 Task: Add Nordic Naturals Omega-3 Lemon to the cart.
Action: Mouse moved to (267, 138)
Screenshot: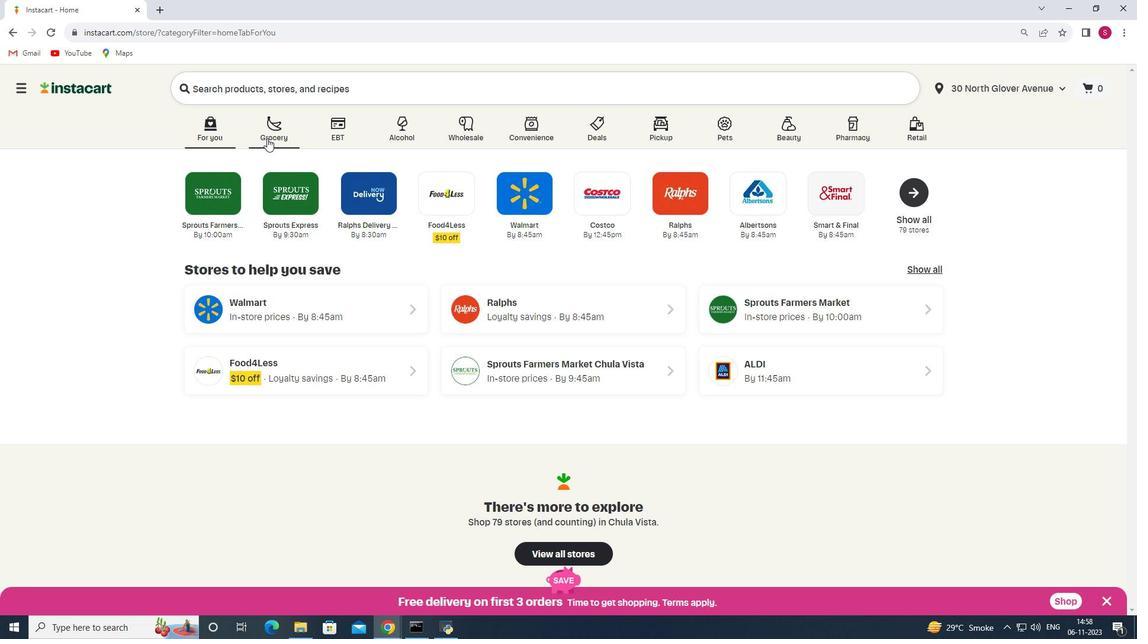 
Action: Mouse pressed left at (267, 138)
Screenshot: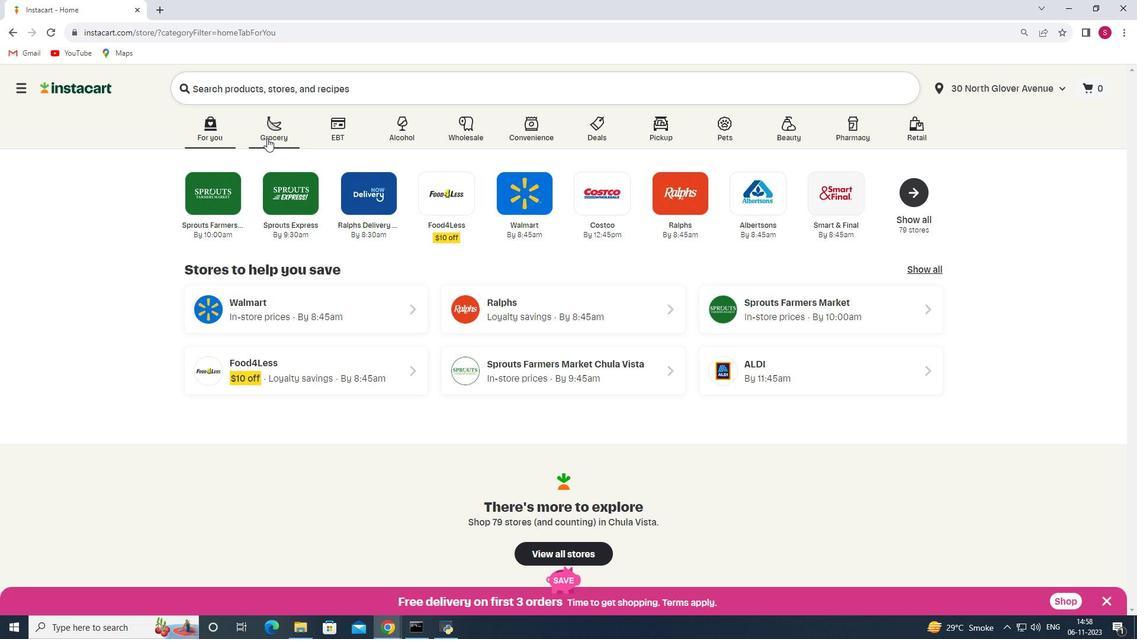 
Action: Mouse moved to (242, 329)
Screenshot: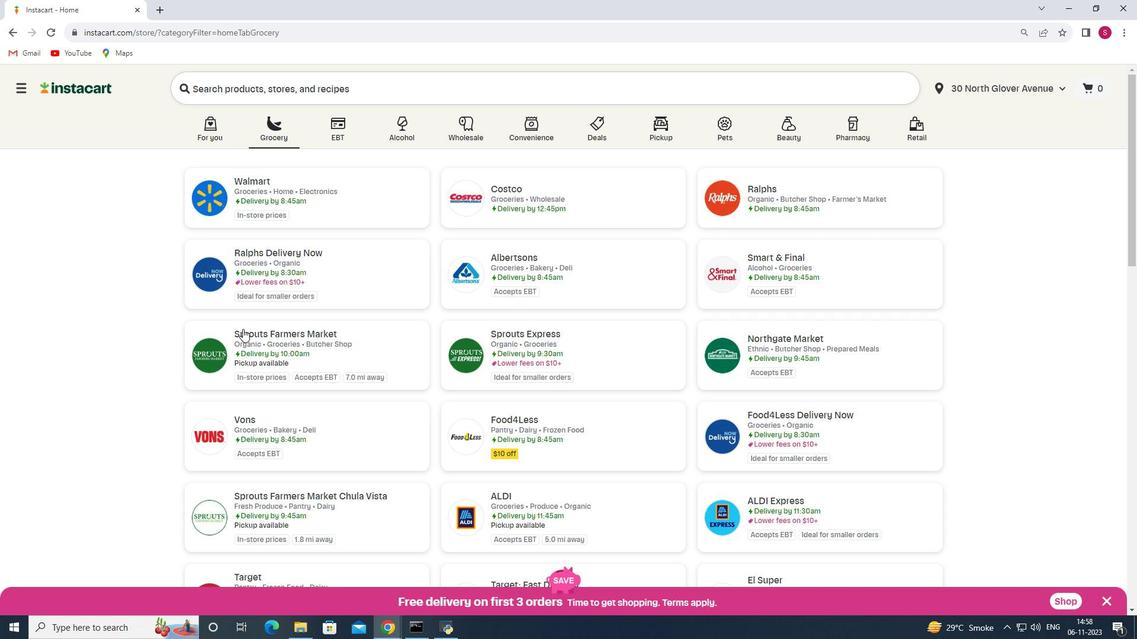 
Action: Mouse pressed left at (242, 329)
Screenshot: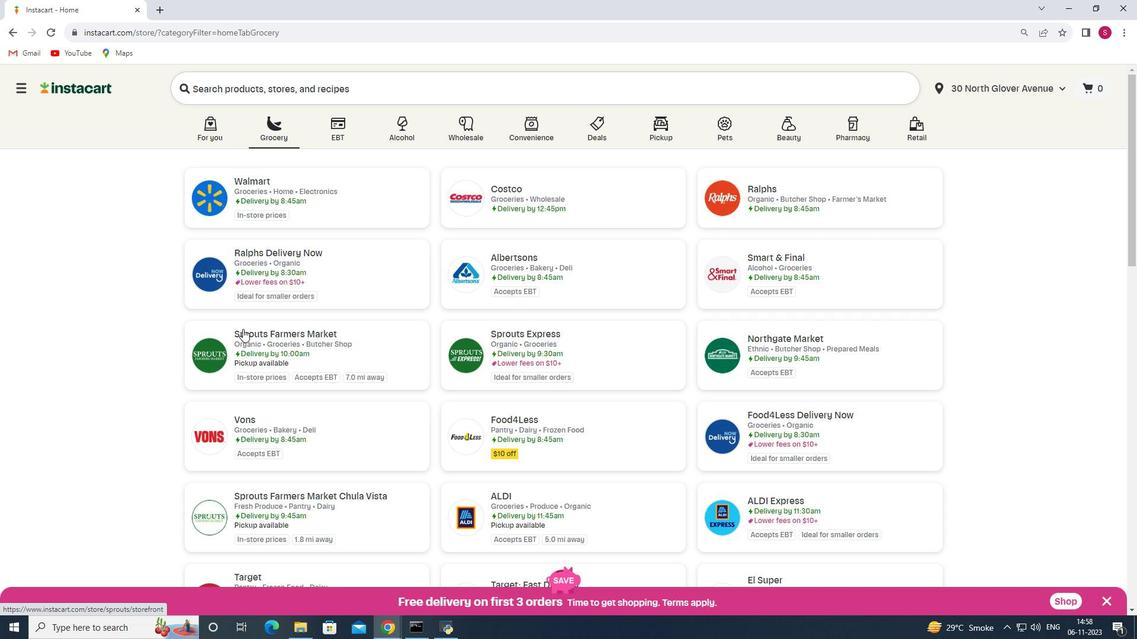 
Action: Mouse moved to (91, 367)
Screenshot: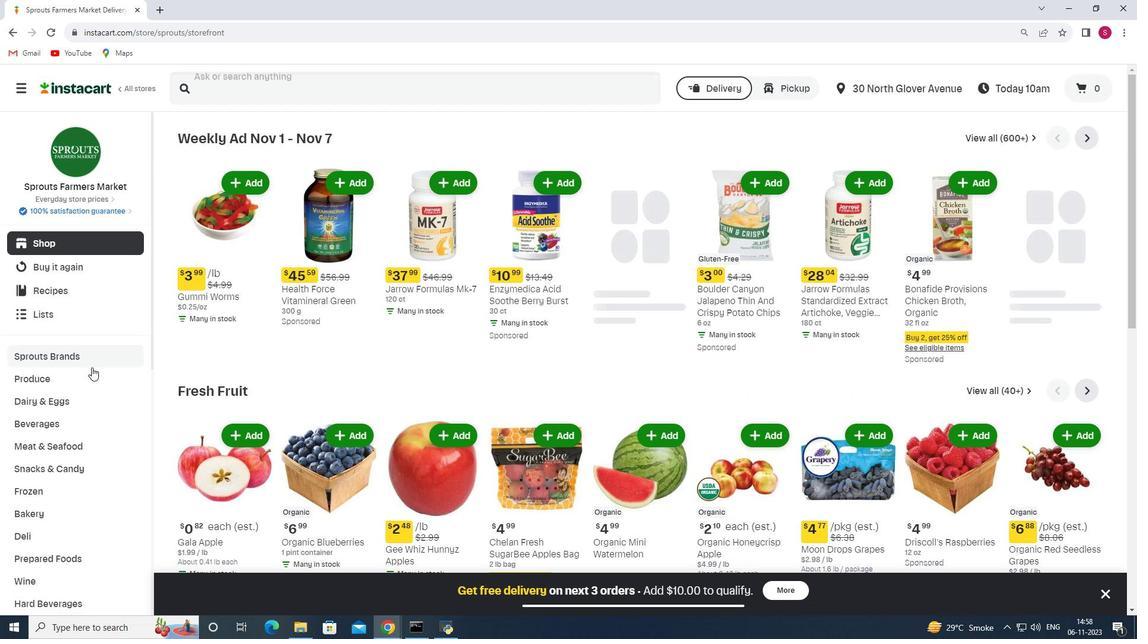 
Action: Mouse scrolled (91, 367) with delta (0, 0)
Screenshot: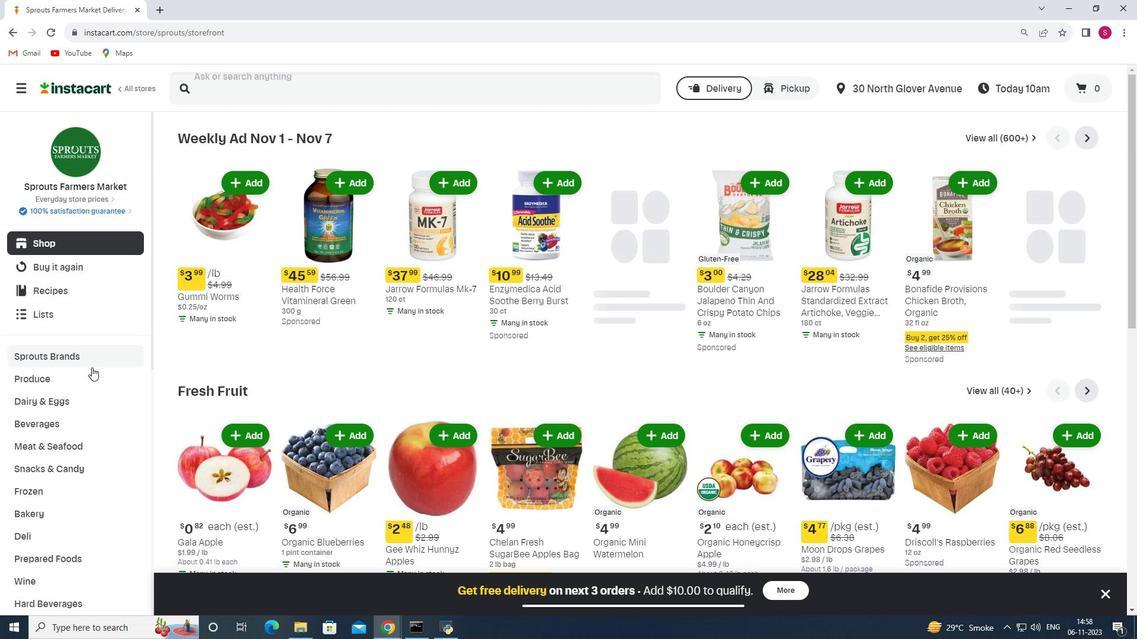 
Action: Mouse scrolled (91, 367) with delta (0, 0)
Screenshot: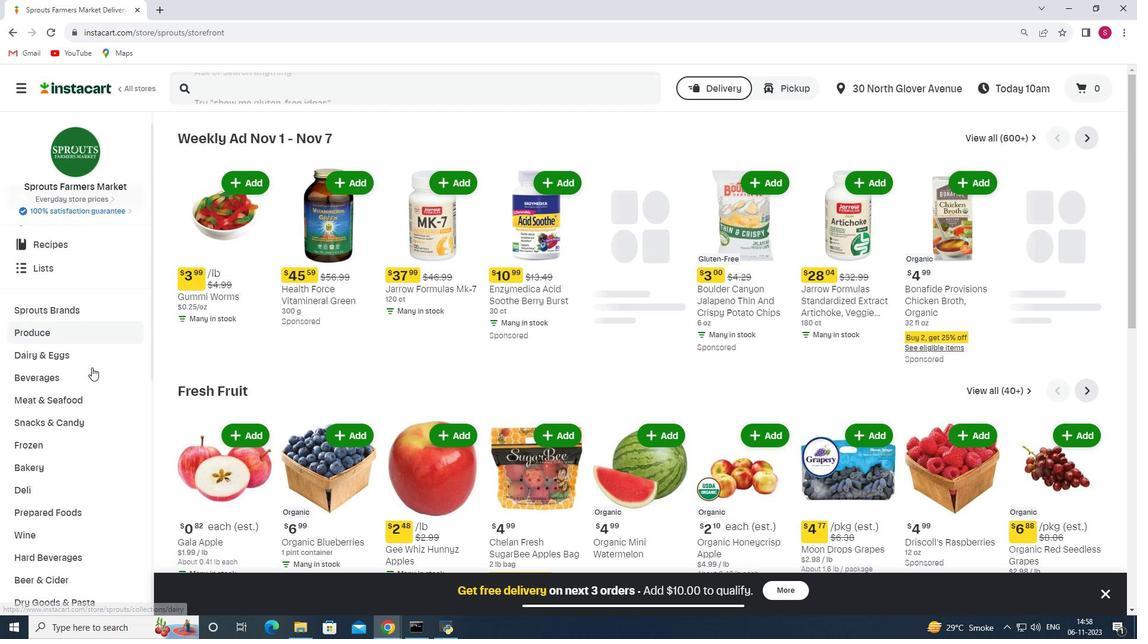 
Action: Mouse scrolled (91, 367) with delta (0, 0)
Screenshot: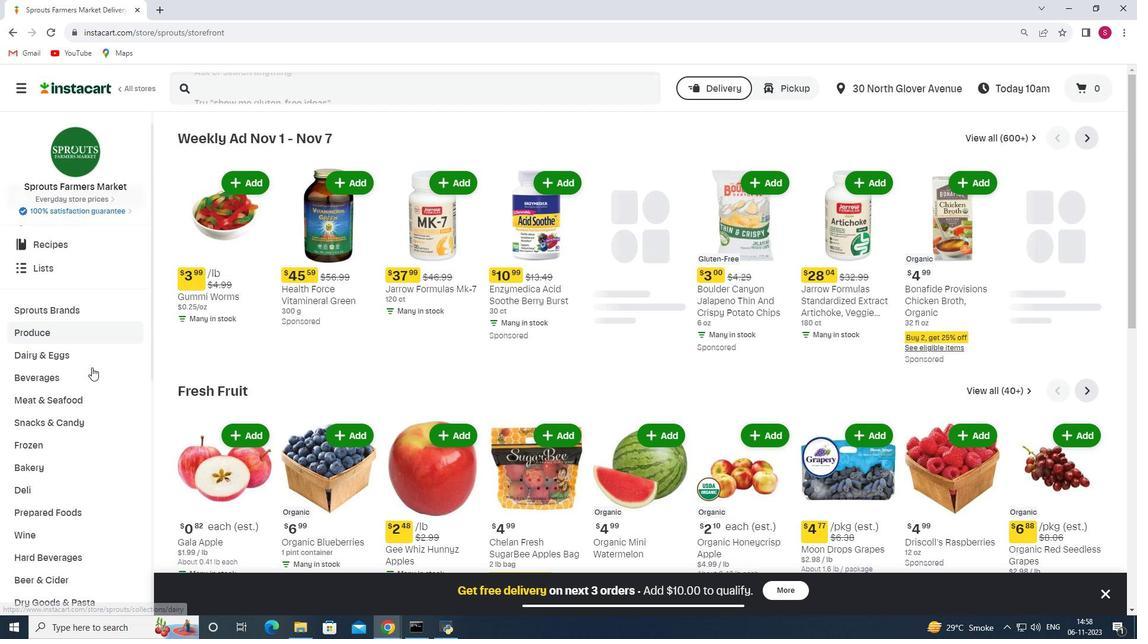 
Action: Mouse scrolled (91, 367) with delta (0, 0)
Screenshot: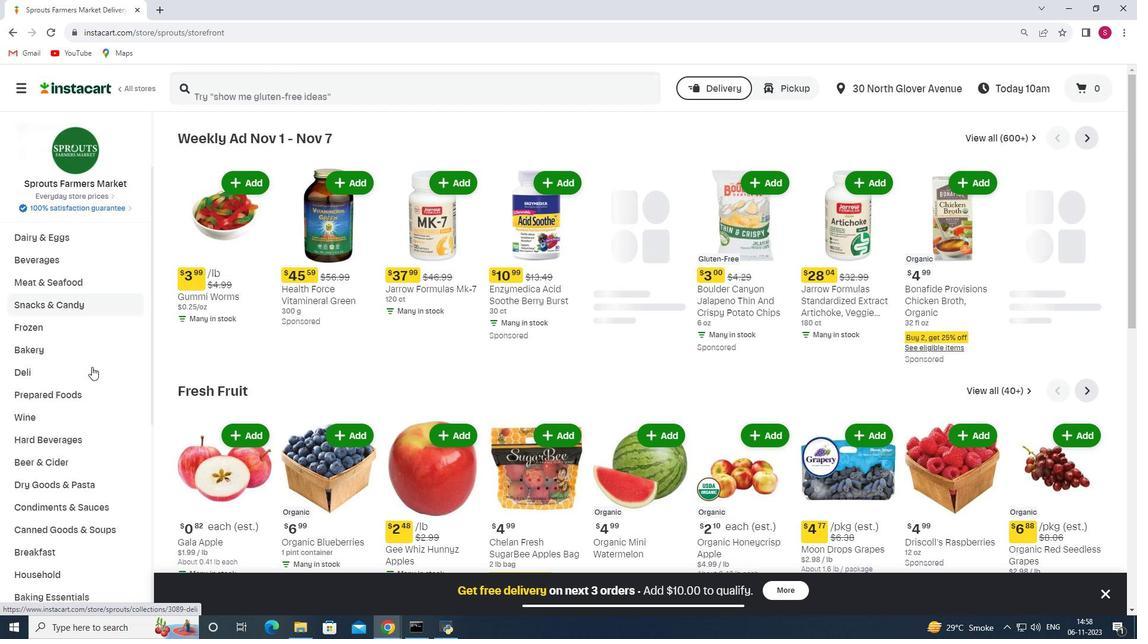 
Action: Mouse moved to (91, 367)
Screenshot: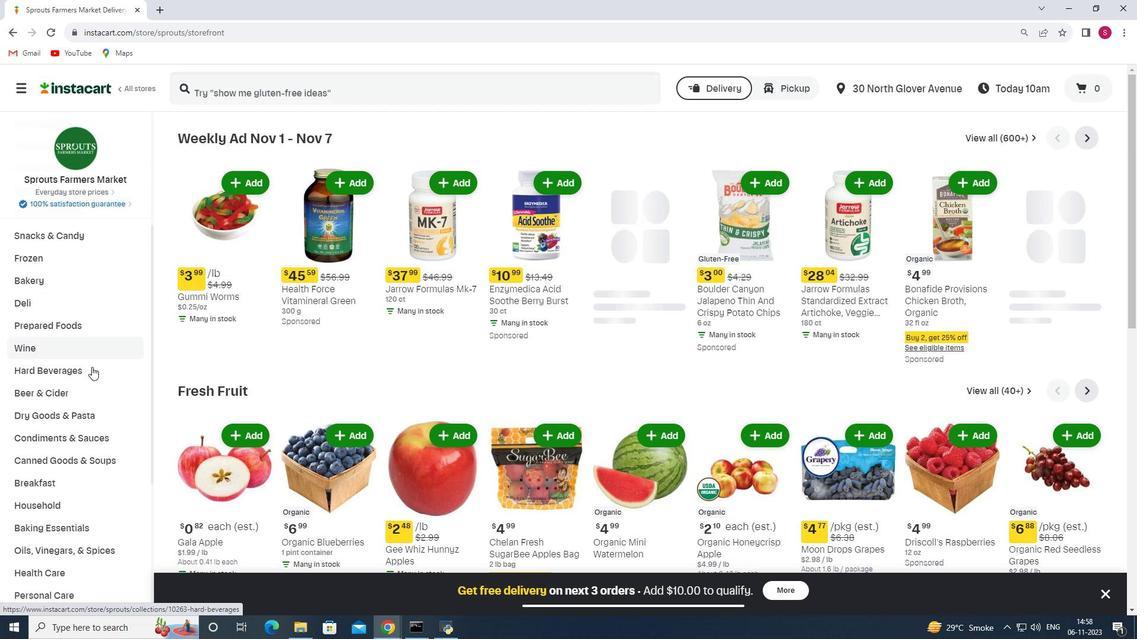 
Action: Mouse scrolled (91, 366) with delta (0, 0)
Screenshot: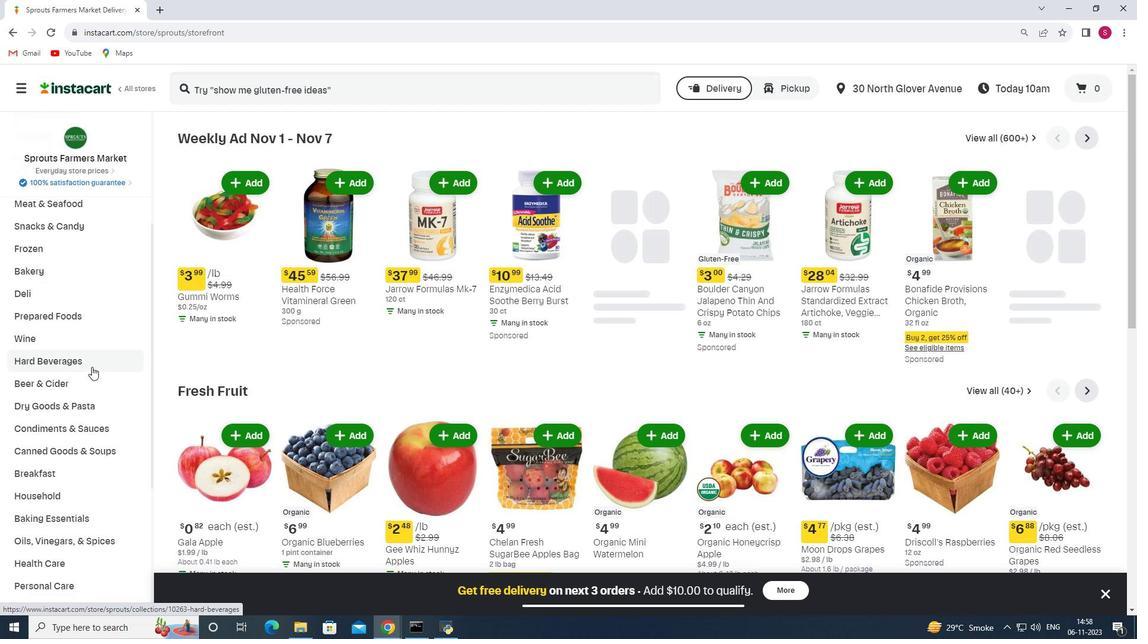 
Action: Mouse scrolled (91, 366) with delta (0, 0)
Screenshot: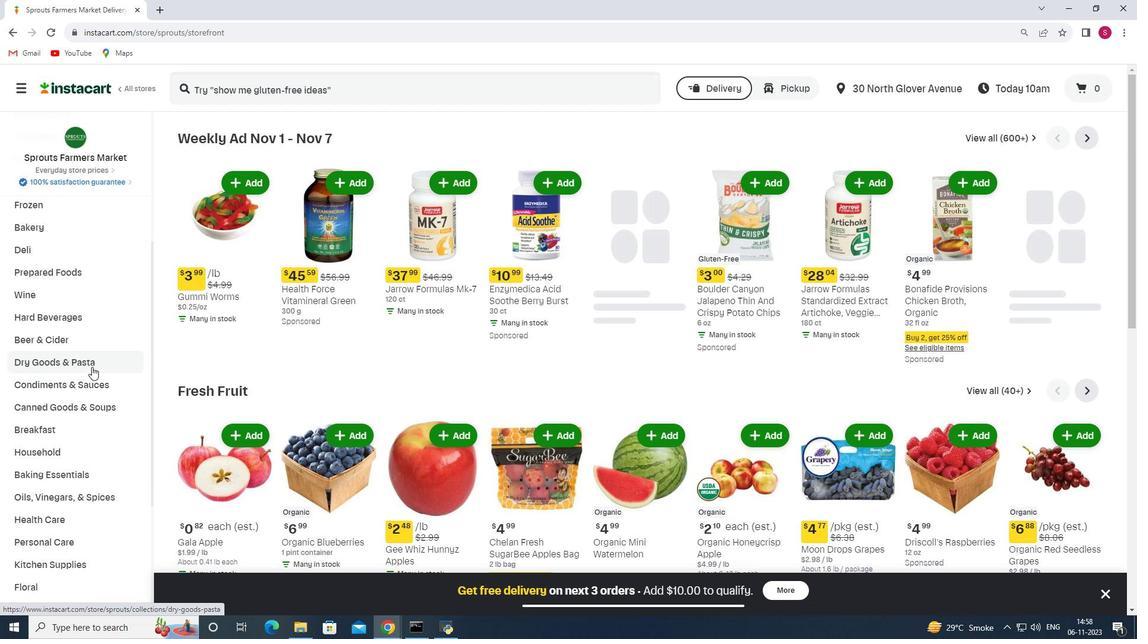 
Action: Mouse moved to (91, 369)
Screenshot: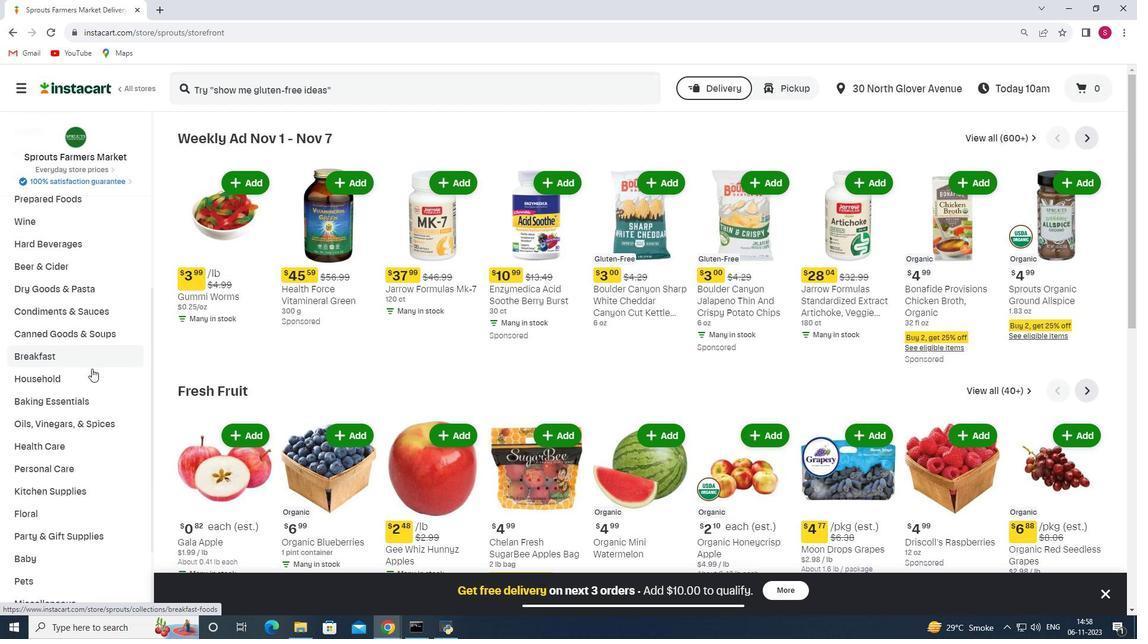 
Action: Mouse scrolled (91, 368) with delta (0, 0)
Screenshot: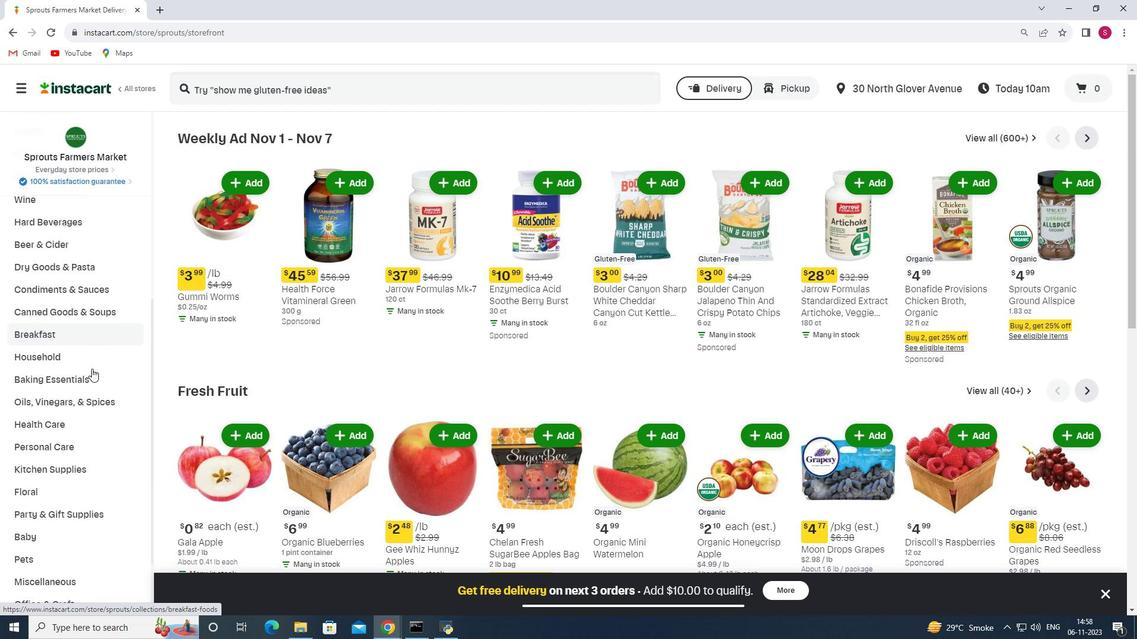 
Action: Mouse moved to (62, 391)
Screenshot: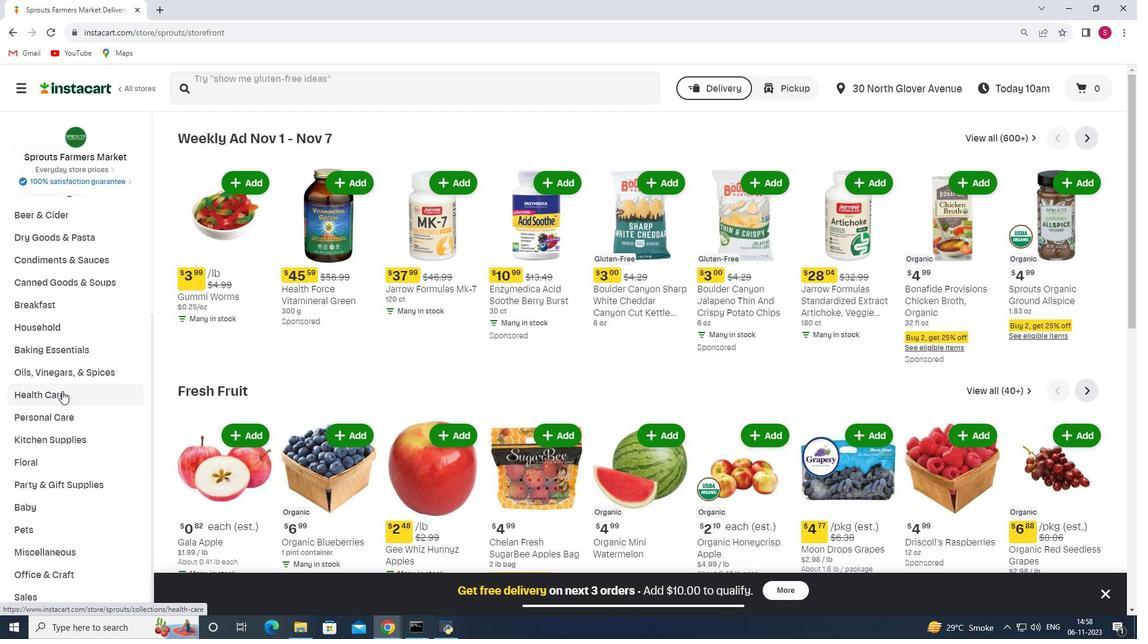
Action: Mouse pressed left at (62, 391)
Screenshot: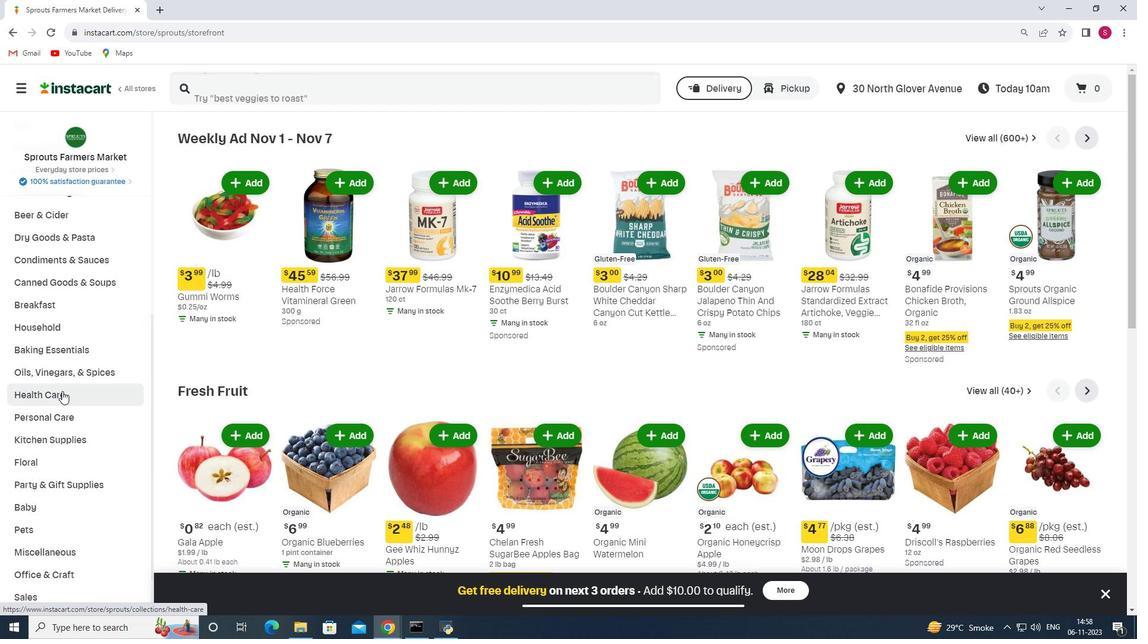 
Action: Mouse moved to (411, 171)
Screenshot: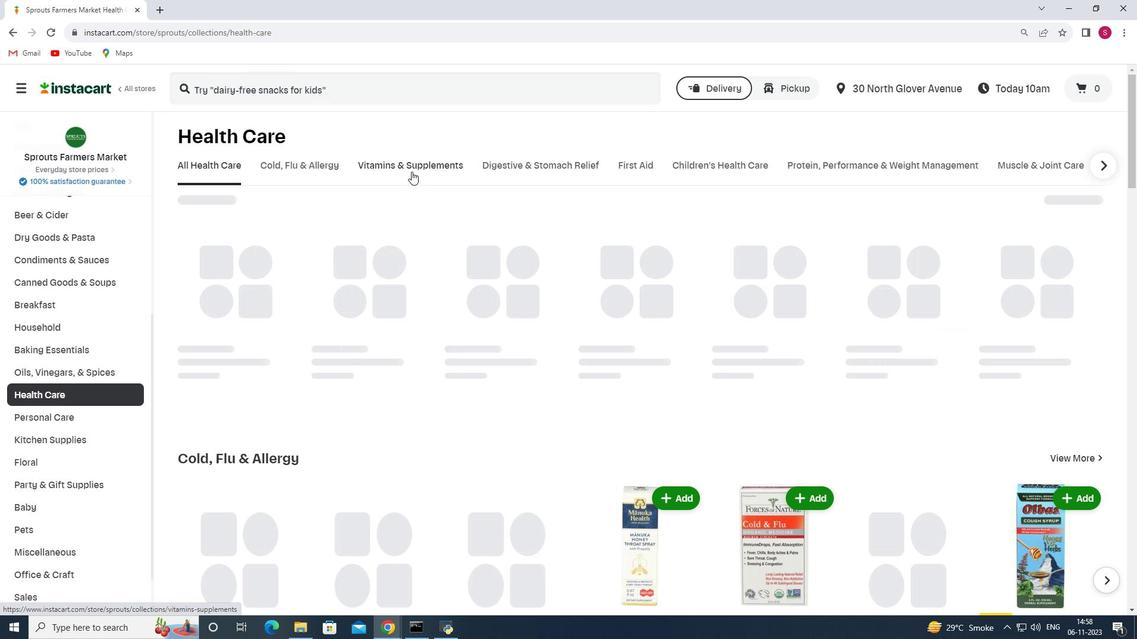 
Action: Mouse pressed left at (411, 171)
Screenshot: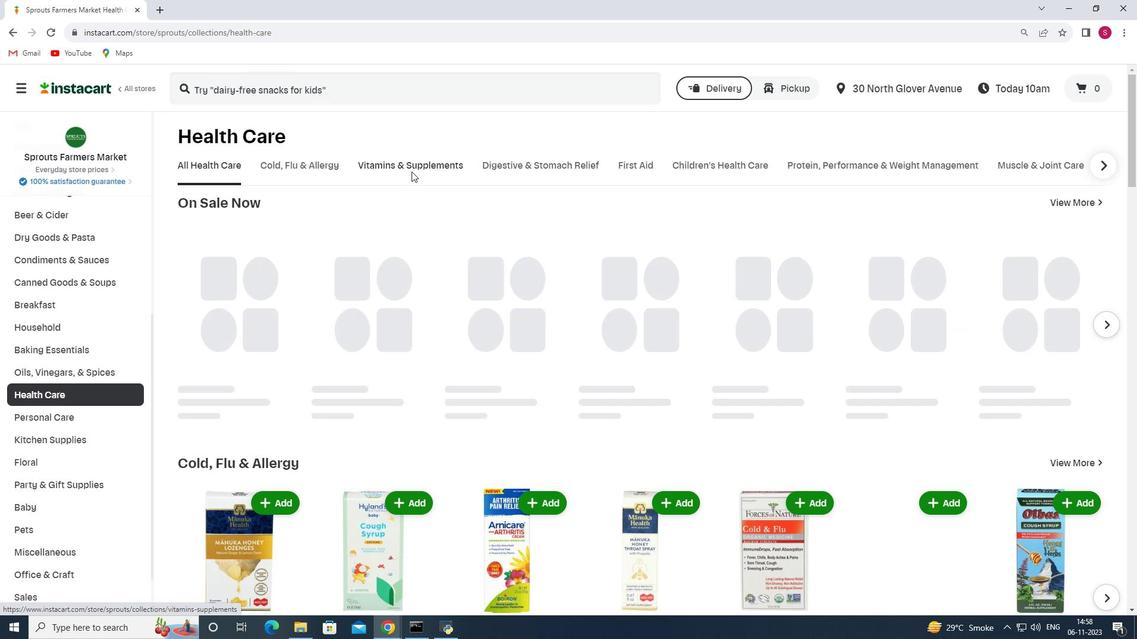 
Action: Mouse moved to (827, 206)
Screenshot: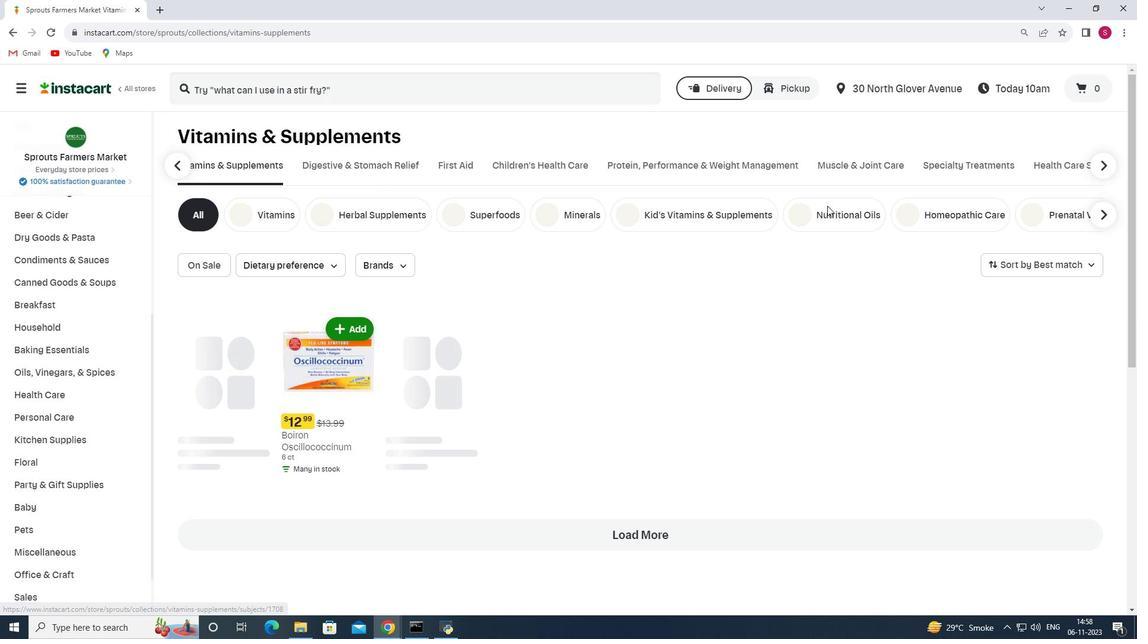 
Action: Mouse pressed left at (827, 206)
Screenshot: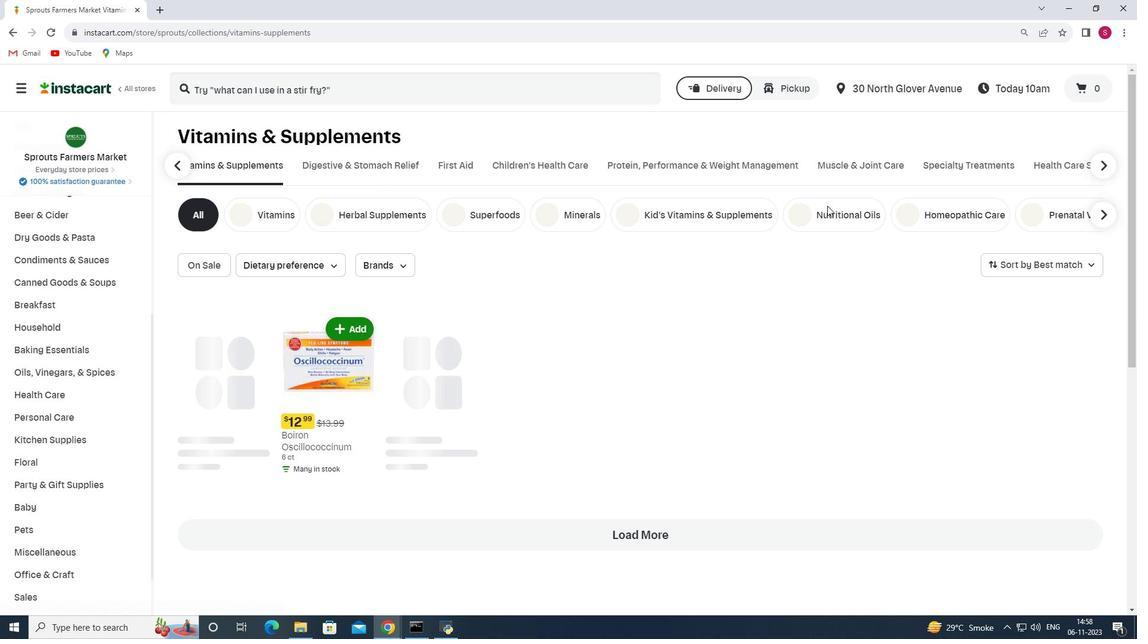 
Action: Mouse moved to (324, 90)
Screenshot: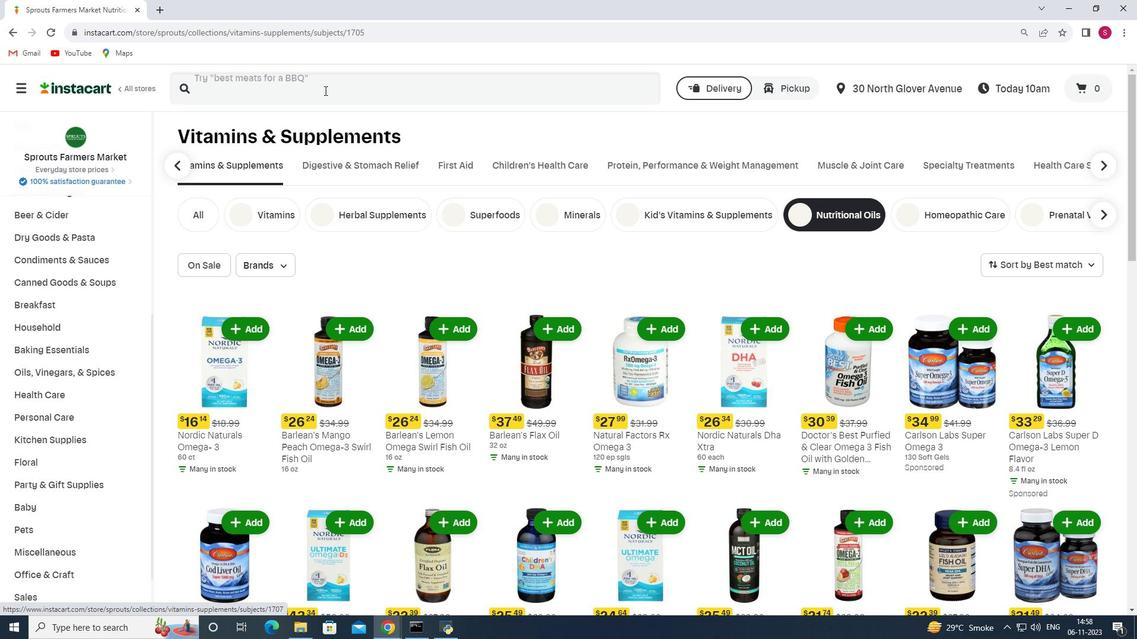 
Action: Mouse pressed left at (324, 90)
Screenshot: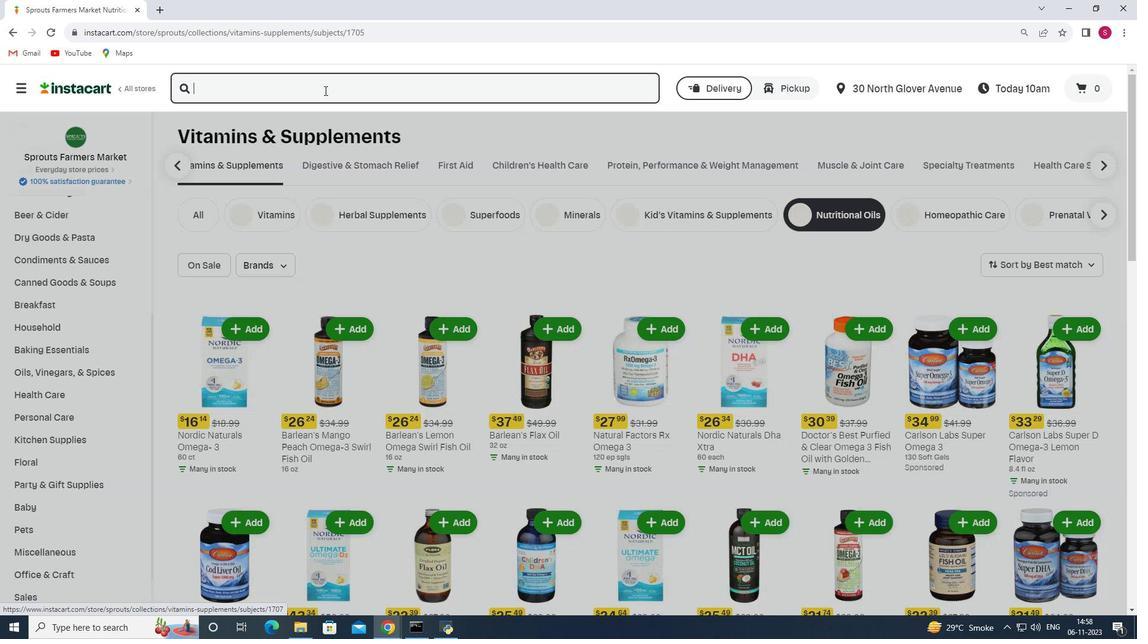 
Action: Key pressed <Key.shift>Nordic<Key.space><Key.shift>Naturals<Key.space><Key.shift>Omega-3<Key.space><Key.shift>Lemon<Key.enter>
Screenshot: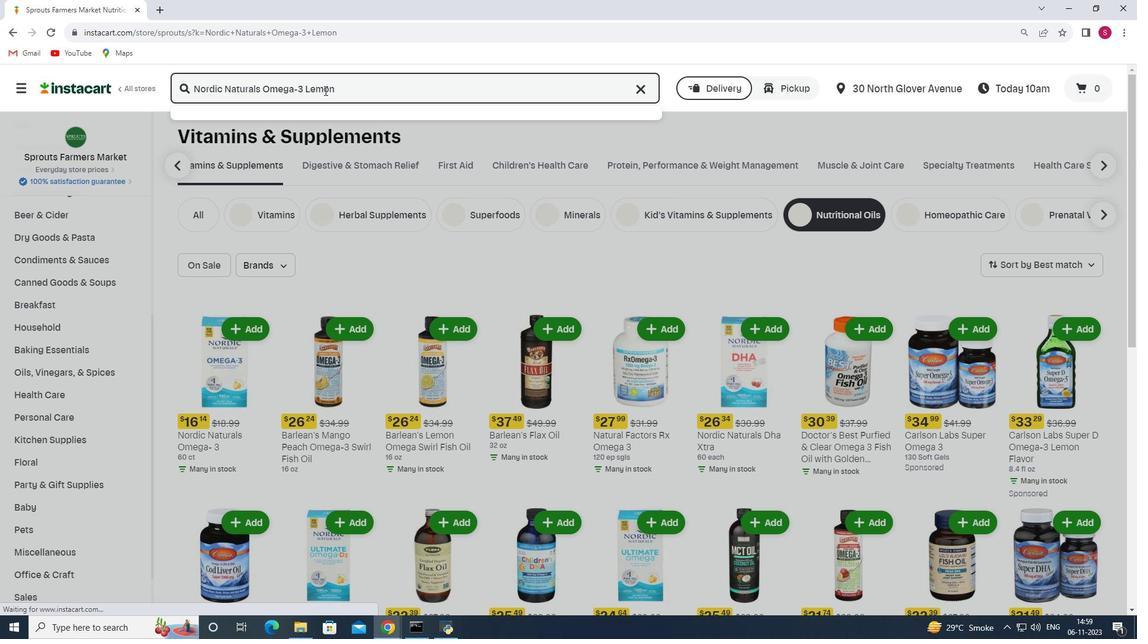
Action: Mouse moved to (401, 149)
Screenshot: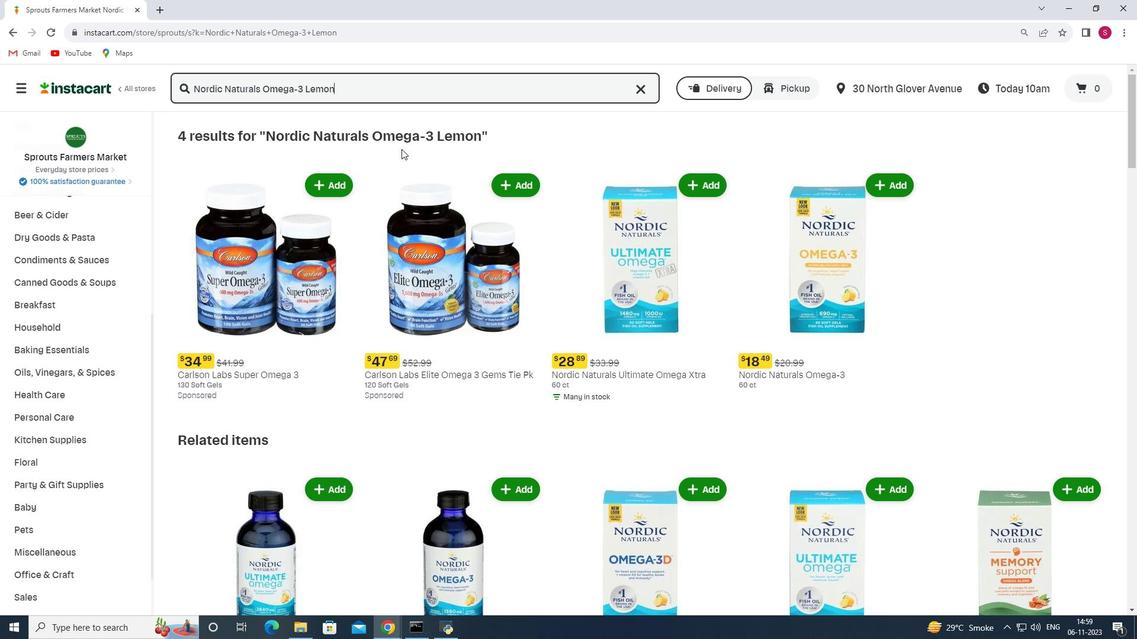 
Action: Mouse scrolled (401, 148) with delta (0, 0)
Screenshot: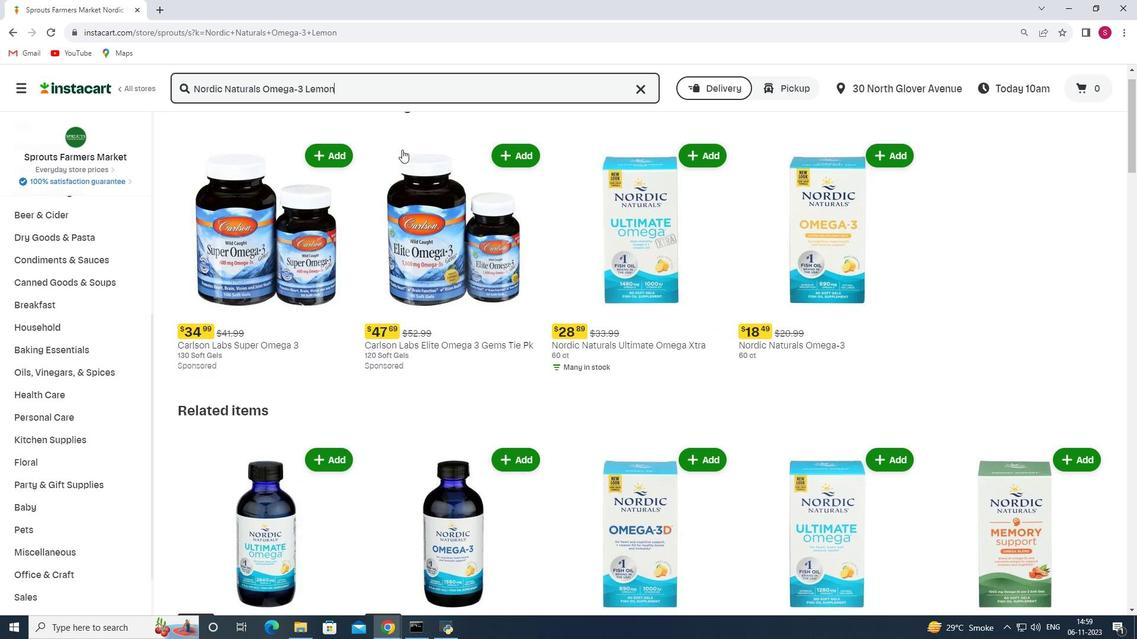 
Action: Mouse moved to (426, 156)
Screenshot: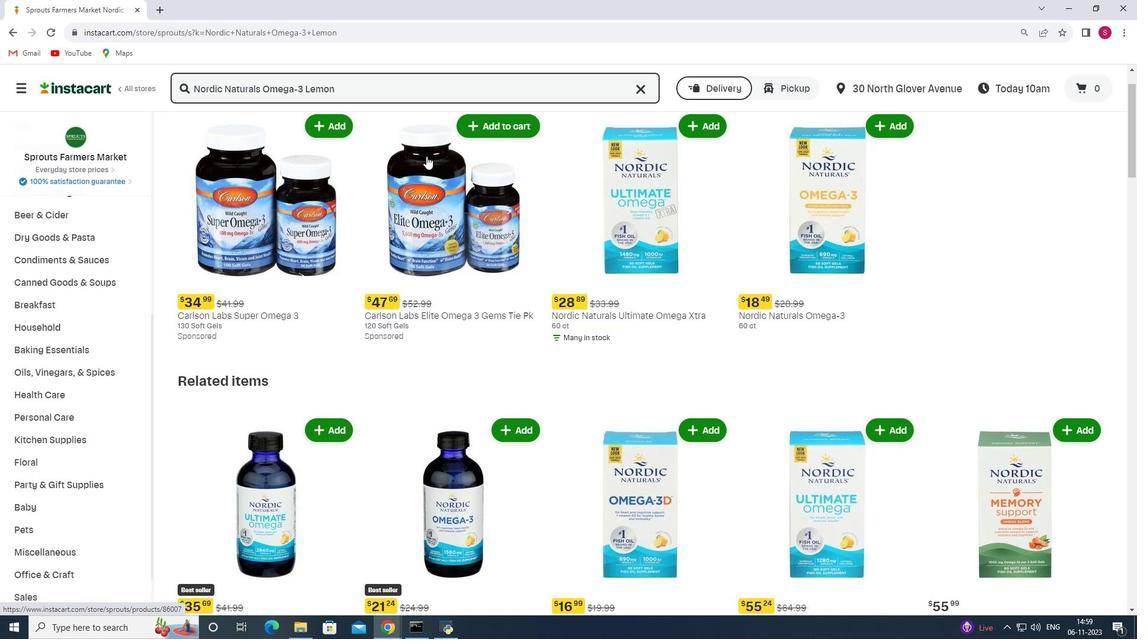 
Action: Mouse scrolled (426, 155) with delta (0, 0)
Screenshot: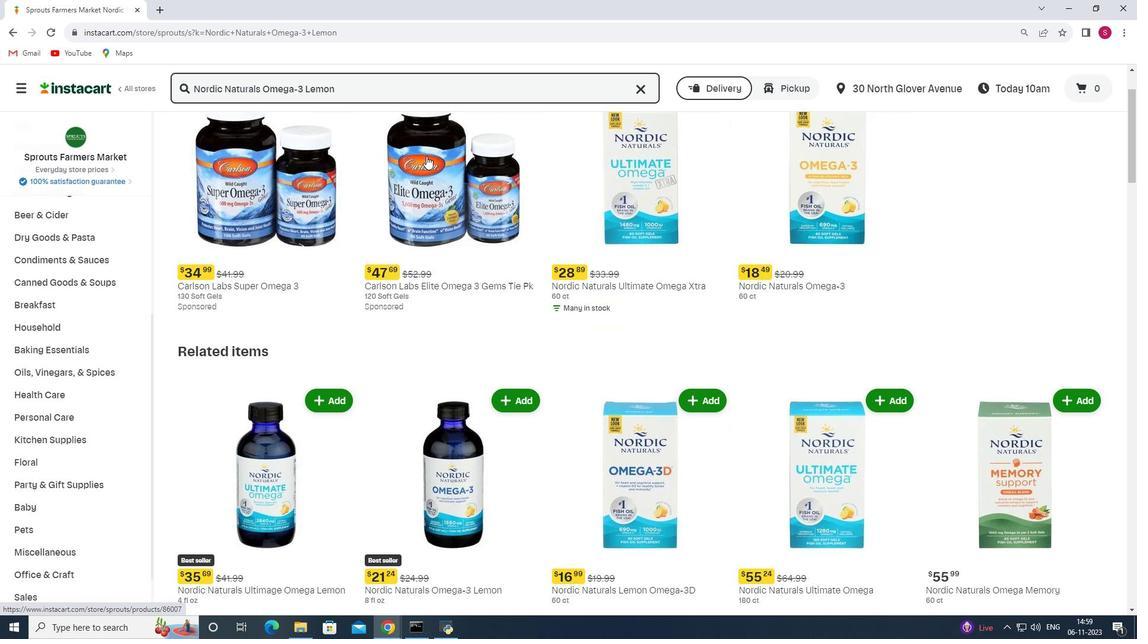 
Action: Mouse scrolled (426, 155) with delta (0, 0)
Screenshot: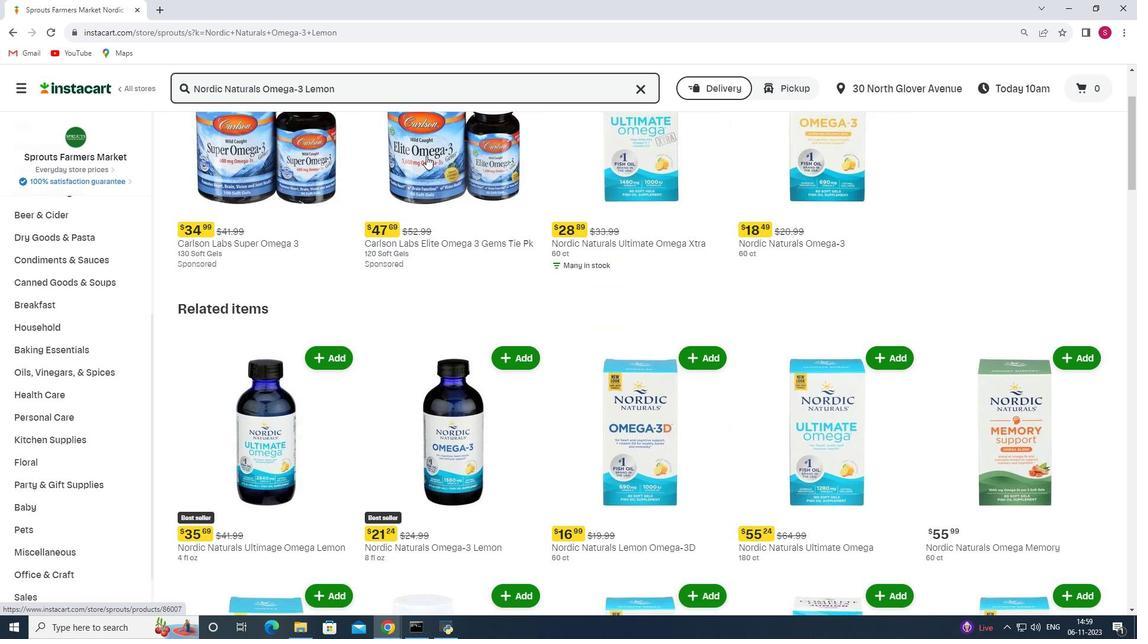
Action: Mouse scrolled (426, 155) with delta (0, 0)
Screenshot: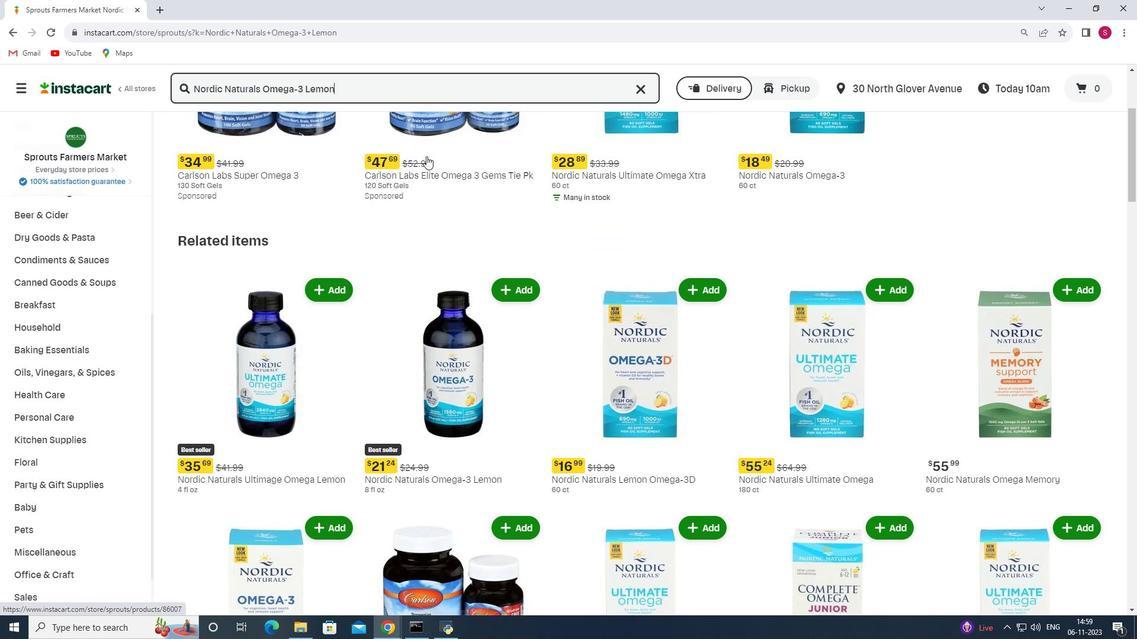 
Action: Mouse scrolled (426, 155) with delta (0, 0)
Screenshot: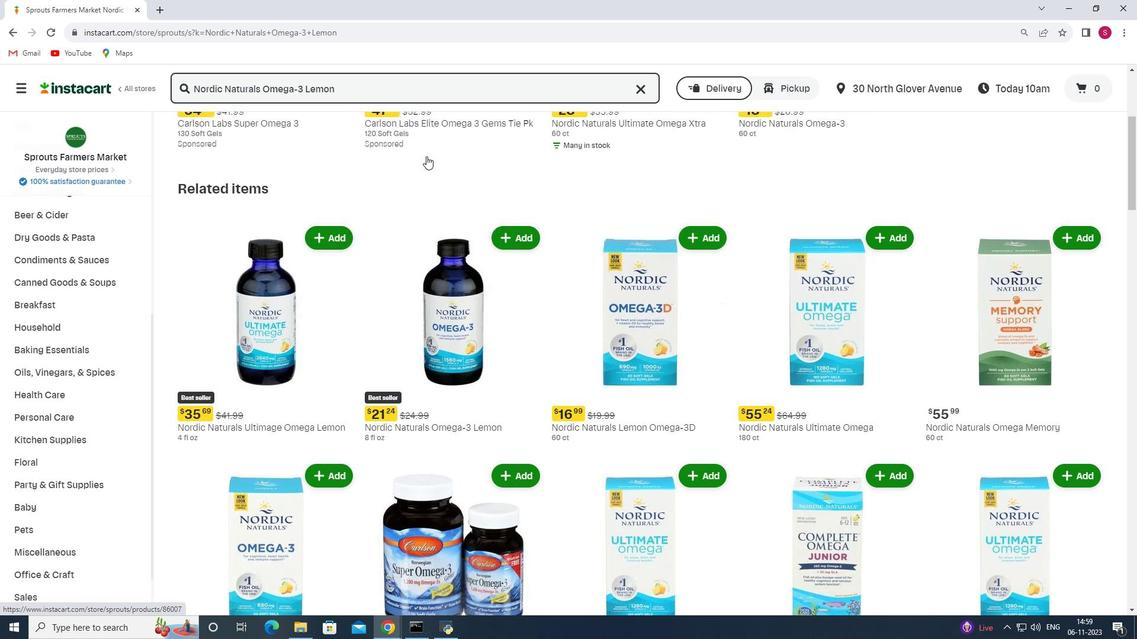 
Action: Mouse scrolled (426, 155) with delta (0, 0)
Screenshot: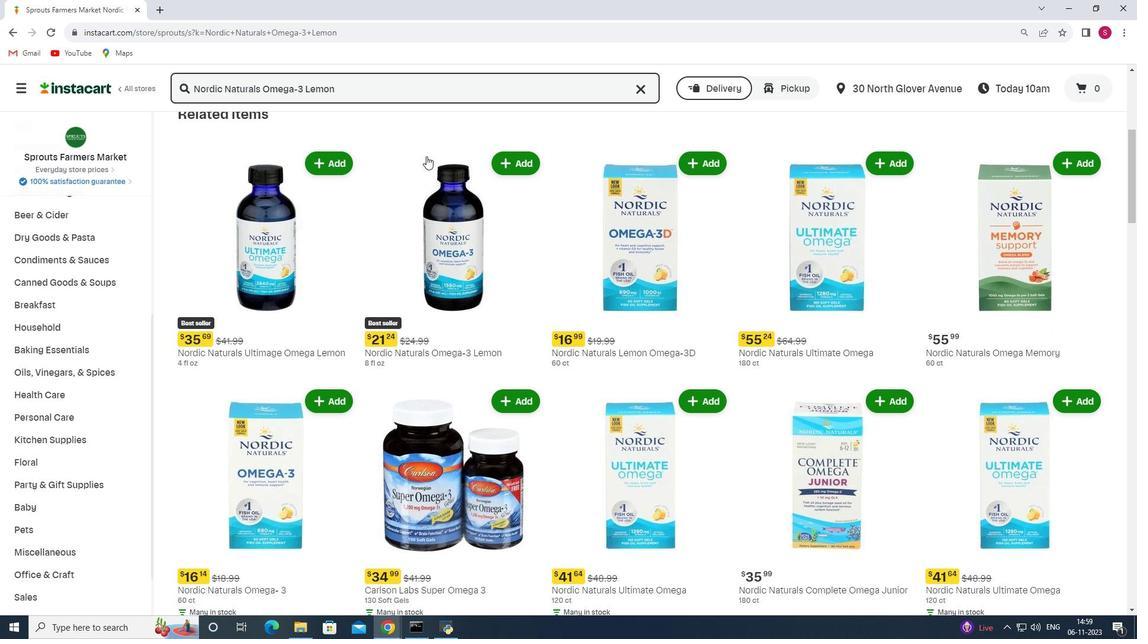 
Action: Mouse scrolled (426, 155) with delta (0, 0)
Screenshot: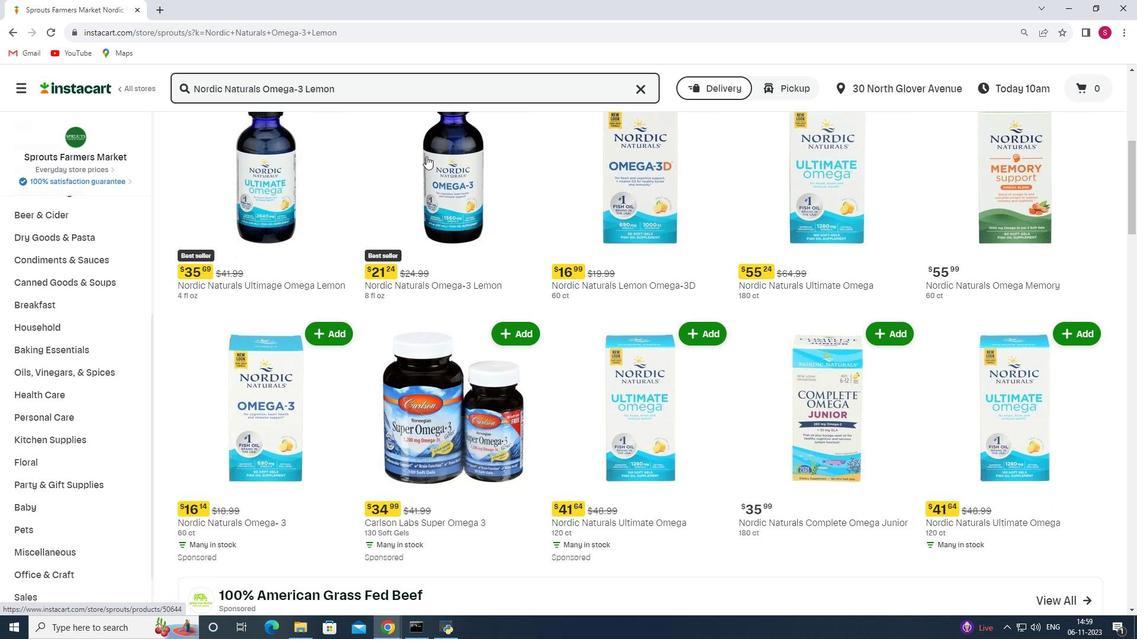 
Action: Mouse scrolled (426, 155) with delta (0, 0)
Screenshot: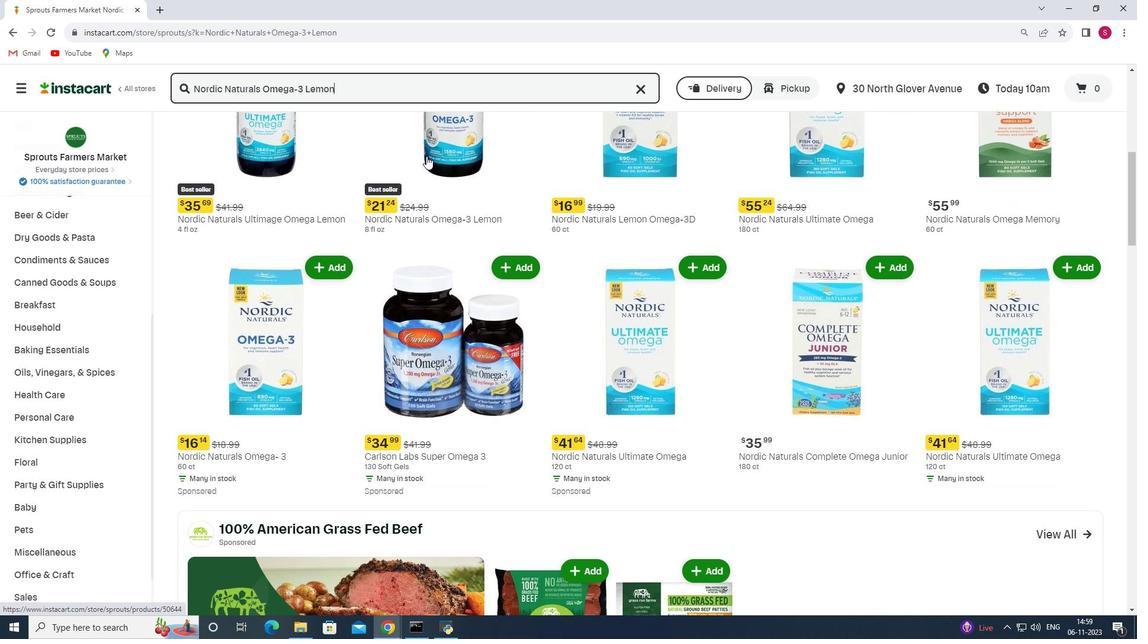 
Action: Mouse moved to (454, 151)
Screenshot: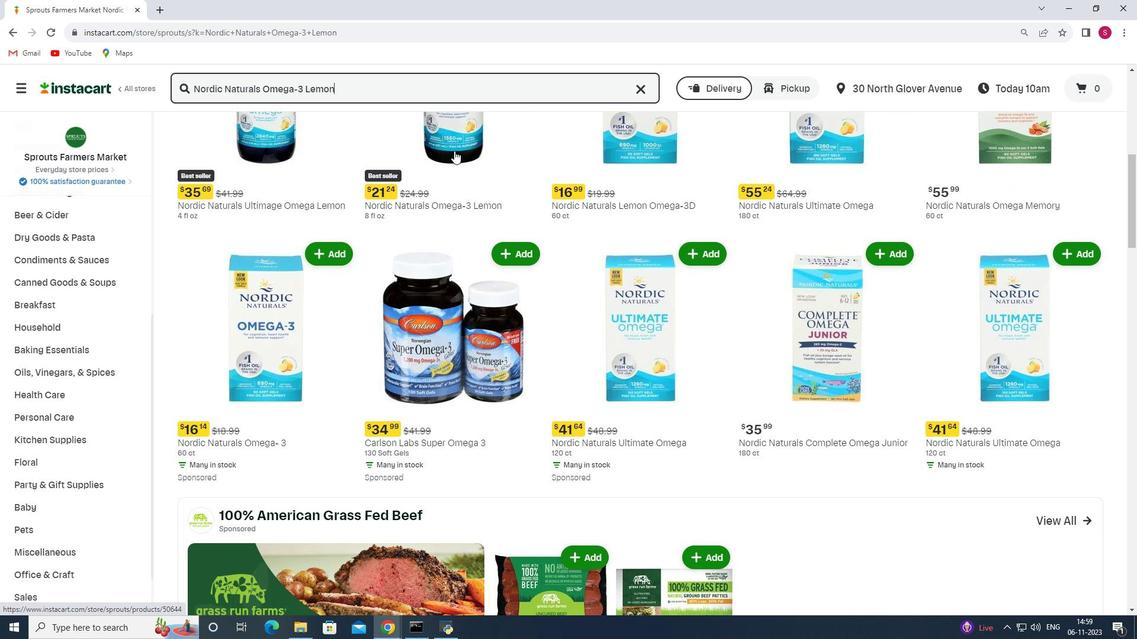 
Action: Mouse scrolled (454, 151) with delta (0, 0)
Screenshot: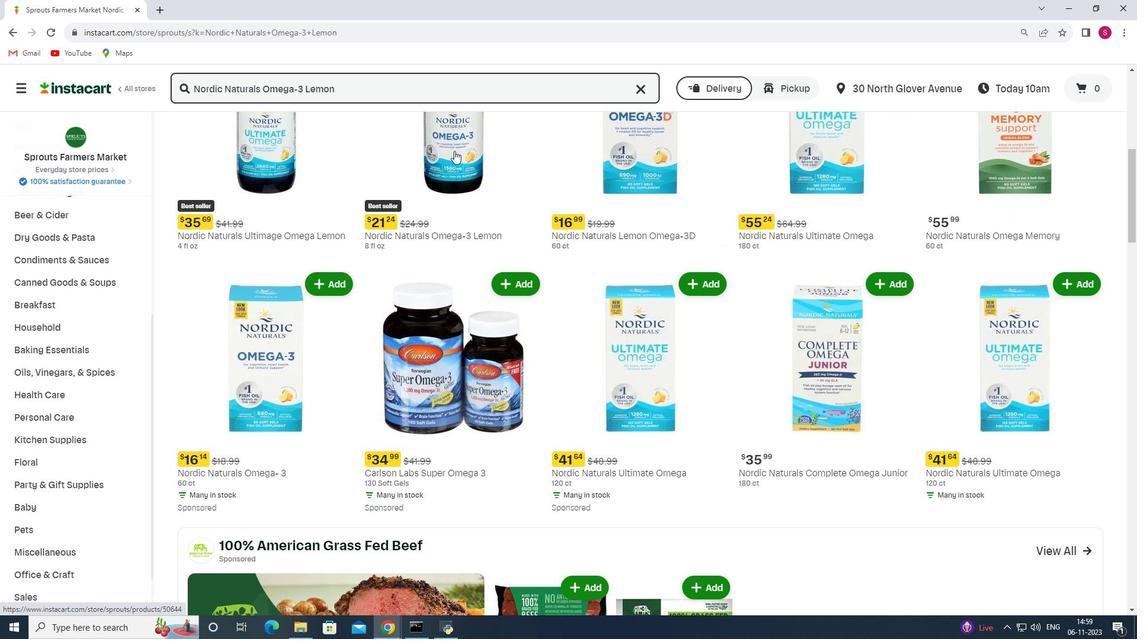 
Action: Mouse scrolled (454, 151) with delta (0, 0)
Screenshot: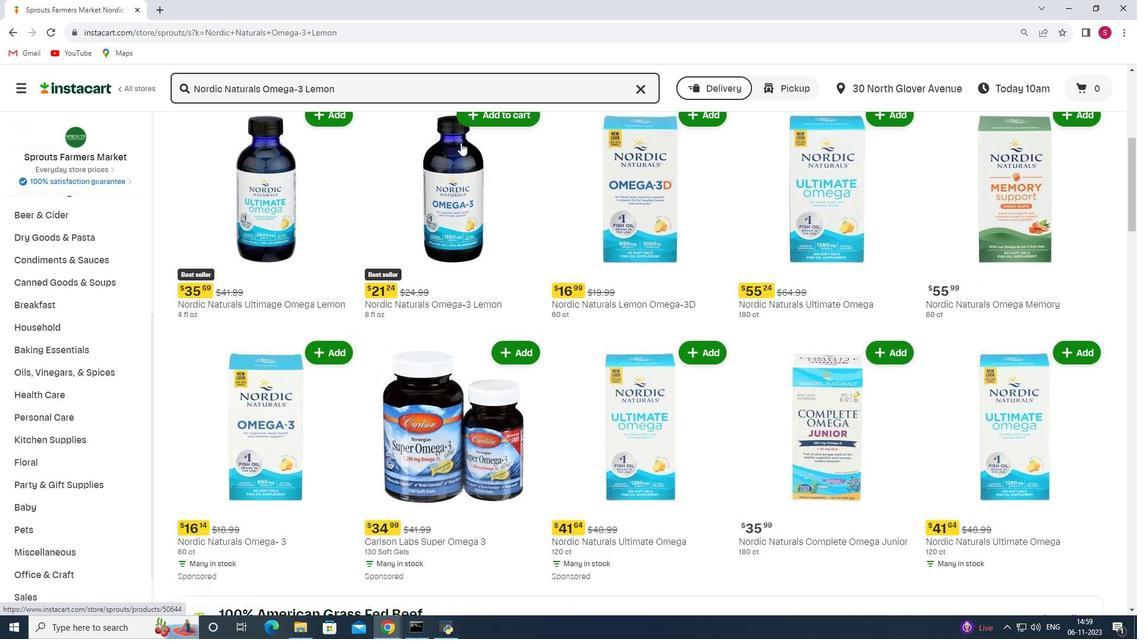 
Action: Mouse moved to (502, 133)
Screenshot: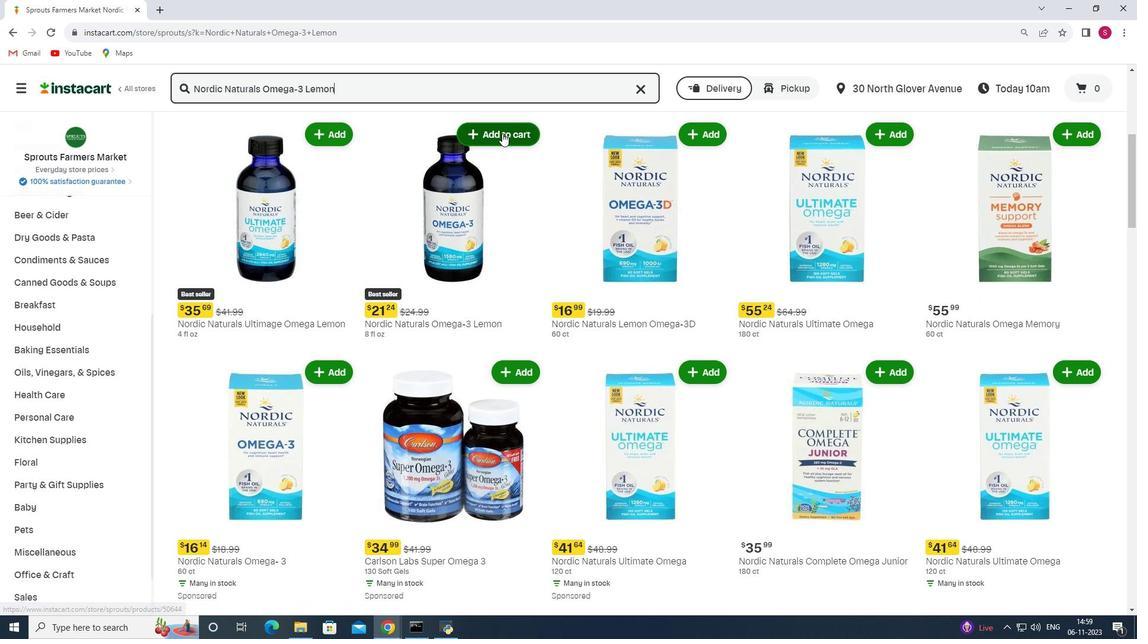 
Action: Mouse pressed left at (502, 133)
Screenshot: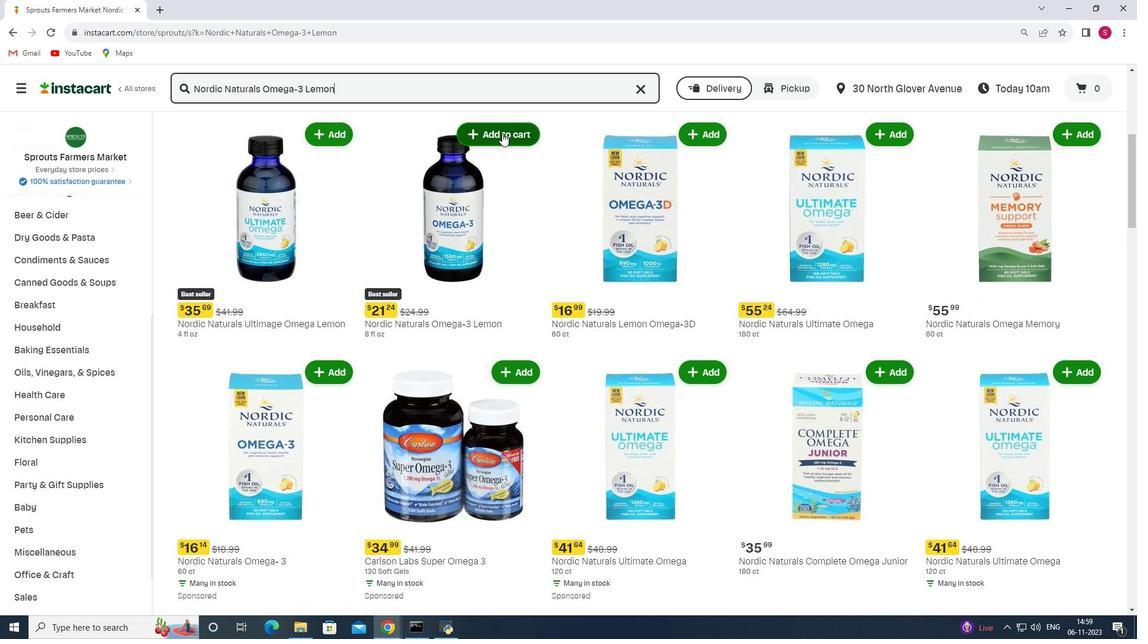 
Action: Mouse moved to (476, 146)
Screenshot: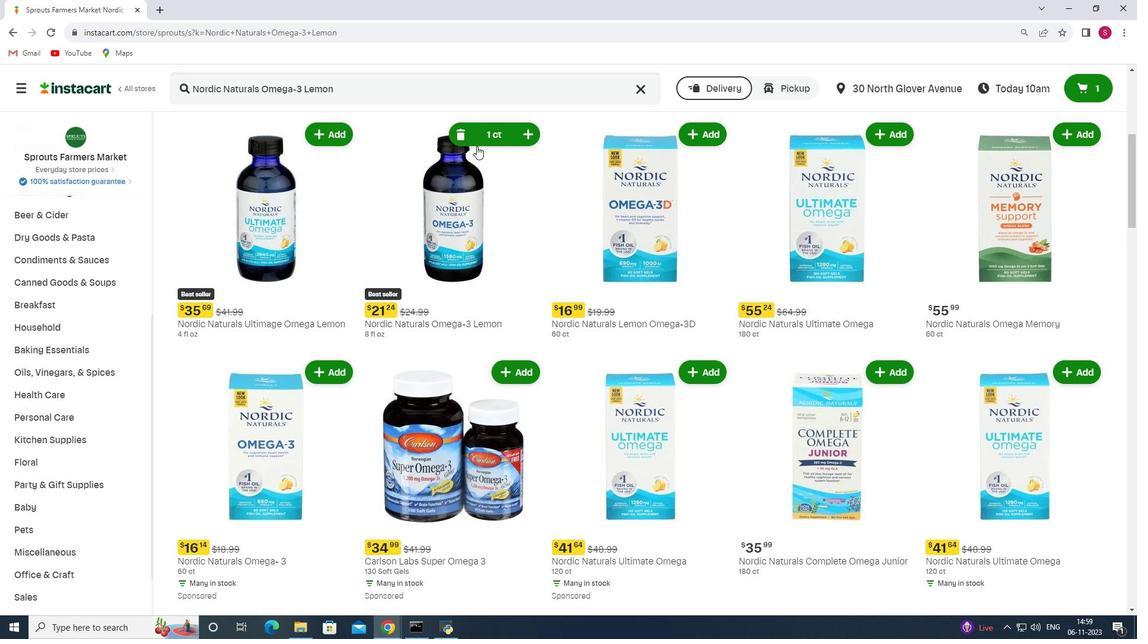 
